 Task: Write the Name "Softage" in blank input field along with Click find button and Set the "Delete results from current search" Under Select in Process Payment.
Action: Mouse moved to (101, 14)
Screenshot: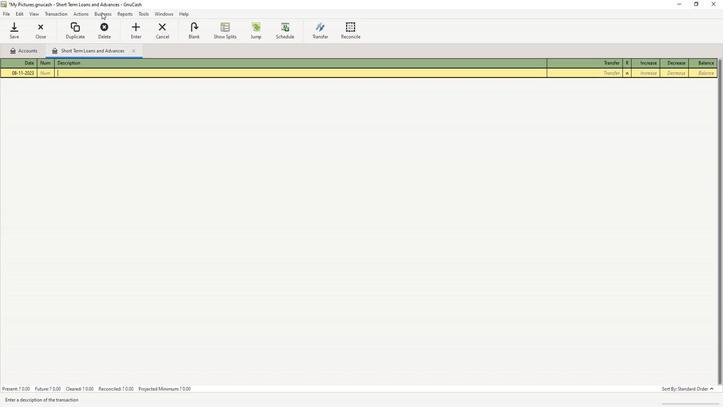 
Action: Mouse pressed left at (101, 14)
Screenshot: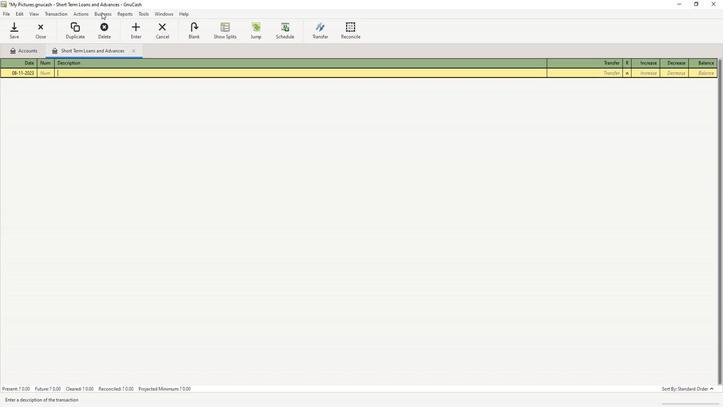 
Action: Mouse moved to (107, 23)
Screenshot: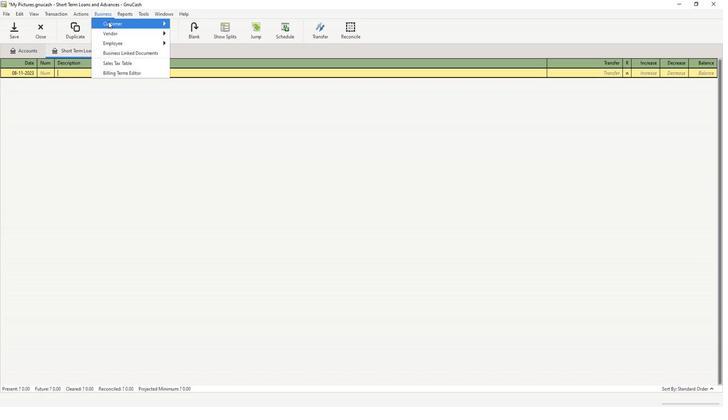 
Action: Mouse pressed left at (107, 23)
Screenshot: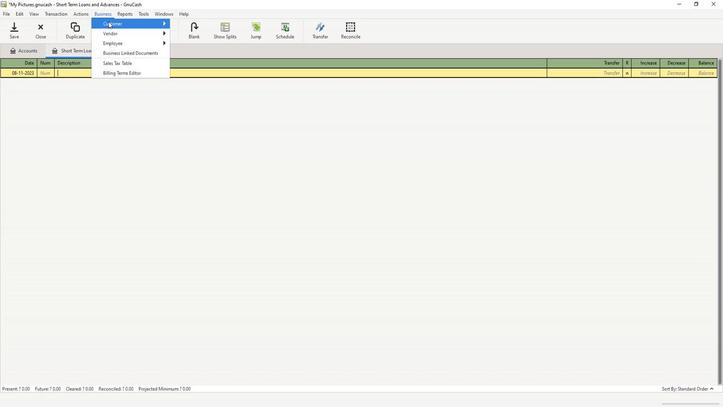
Action: Mouse moved to (198, 92)
Screenshot: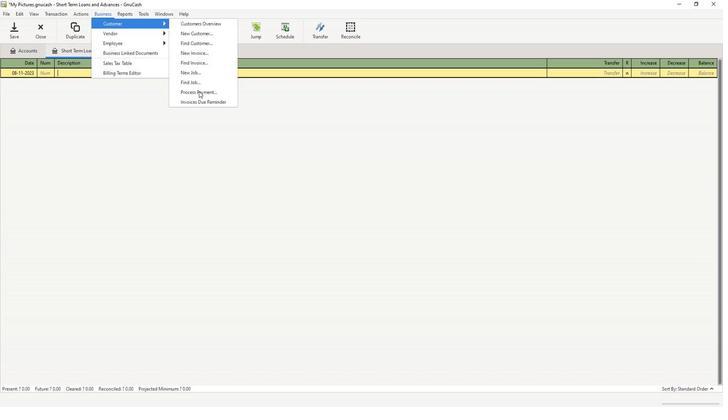 
Action: Mouse pressed left at (198, 92)
Screenshot: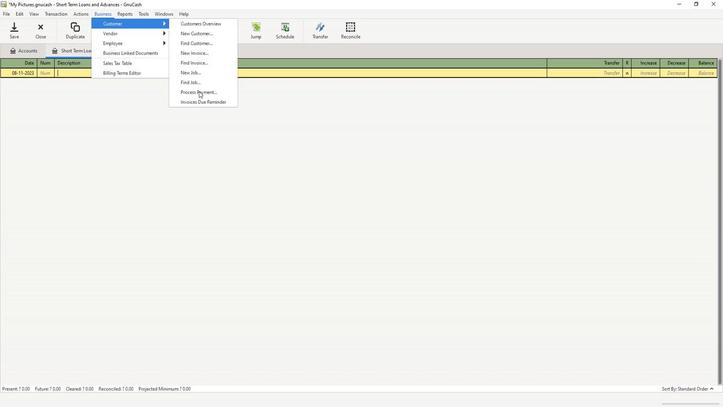 
Action: Mouse moved to (288, 128)
Screenshot: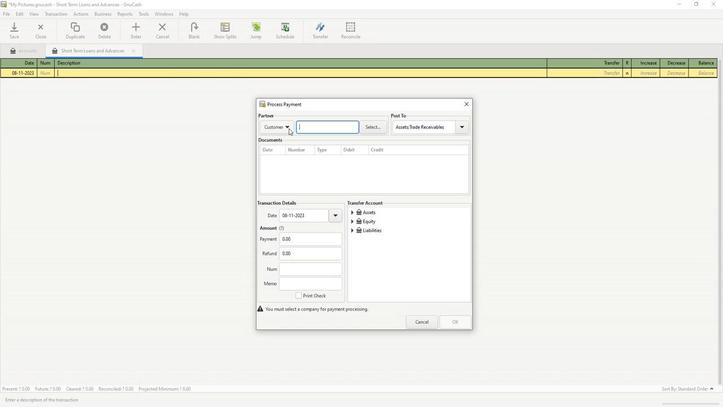 
Action: Mouse pressed left at (288, 128)
Screenshot: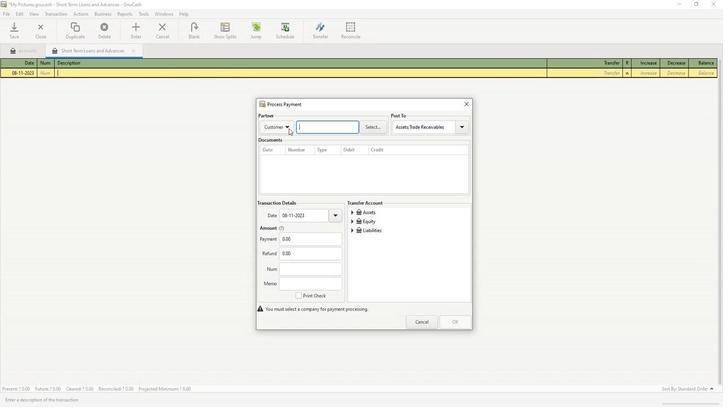 
Action: Mouse moved to (288, 149)
Screenshot: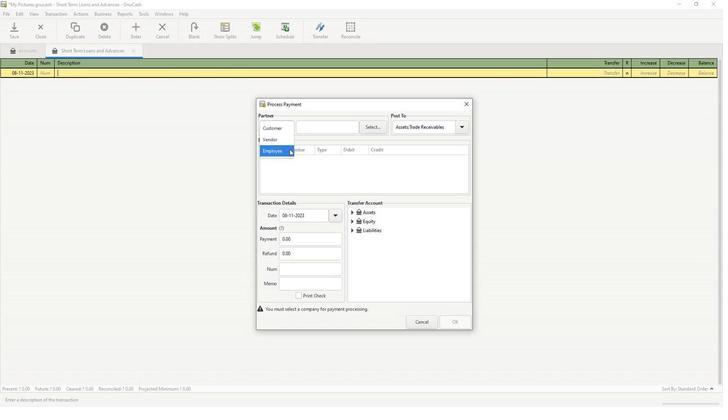
Action: Mouse pressed left at (288, 149)
Screenshot: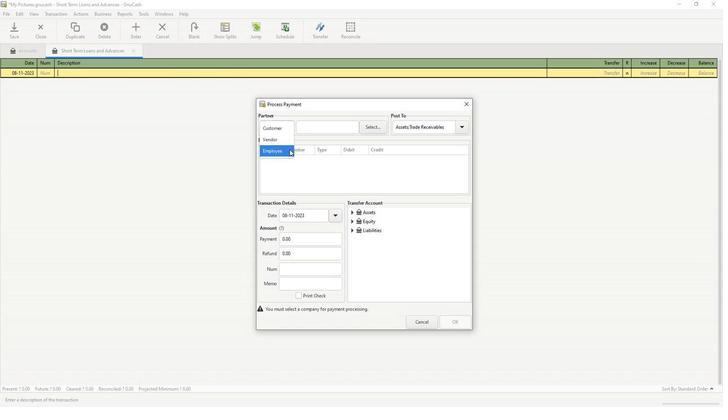 
Action: Mouse moved to (383, 126)
Screenshot: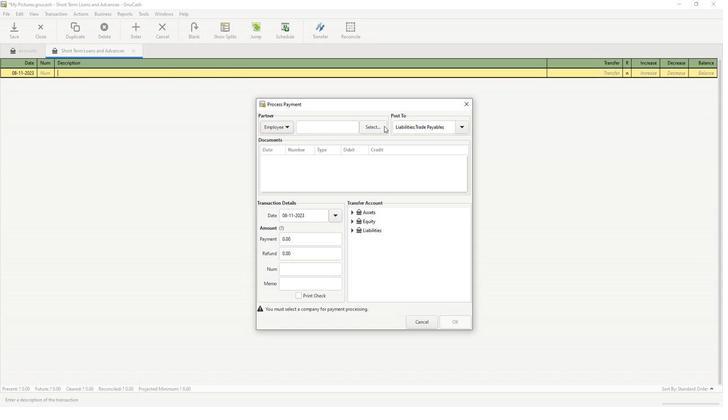 
Action: Mouse pressed left at (383, 126)
Screenshot: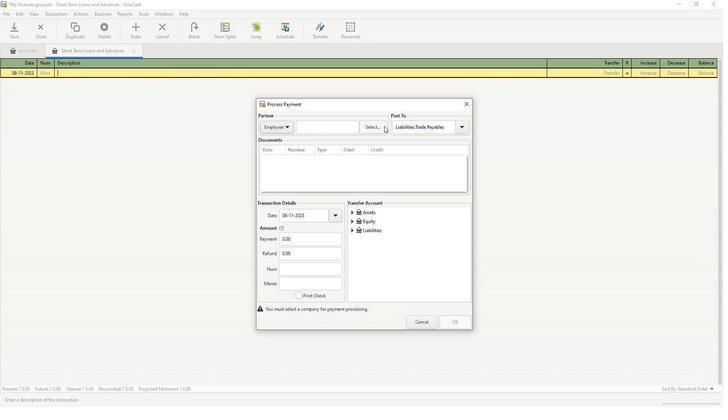 
Action: Mouse moved to (386, 195)
Screenshot: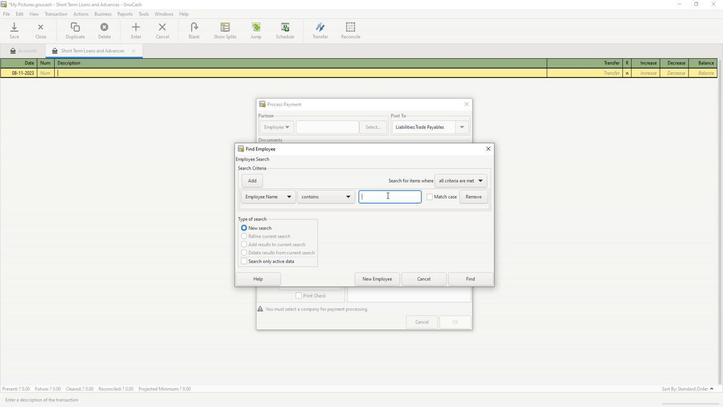 
Action: Mouse pressed left at (386, 195)
Screenshot: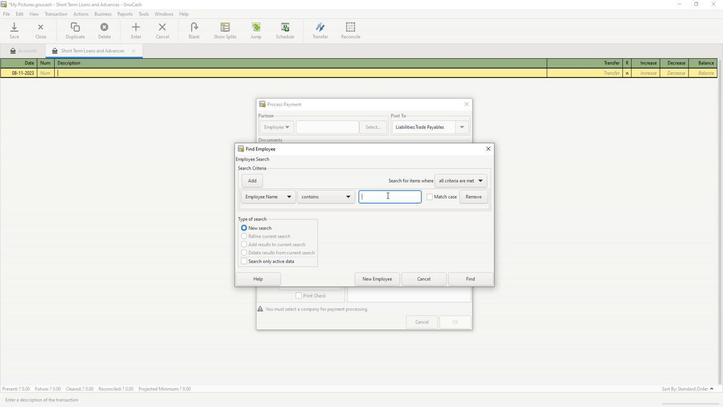 
Action: Key pressed softage
Screenshot: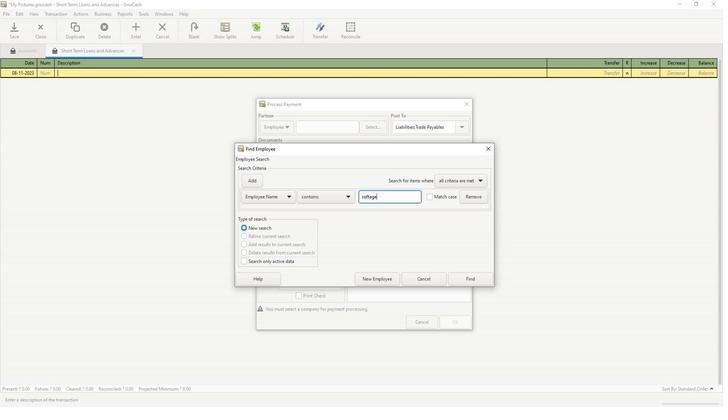 
Action: Mouse moved to (470, 276)
Screenshot: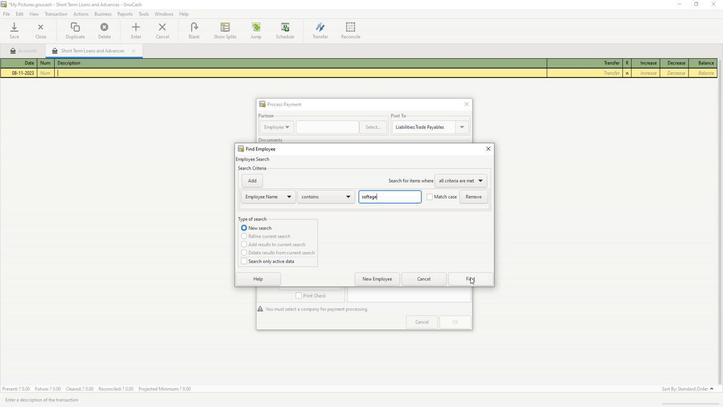 
Action: Mouse pressed left at (470, 276)
Screenshot: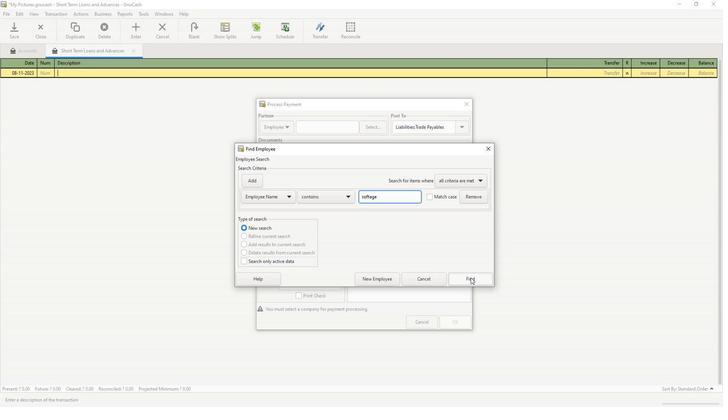 
Action: Mouse moved to (273, 241)
Screenshot: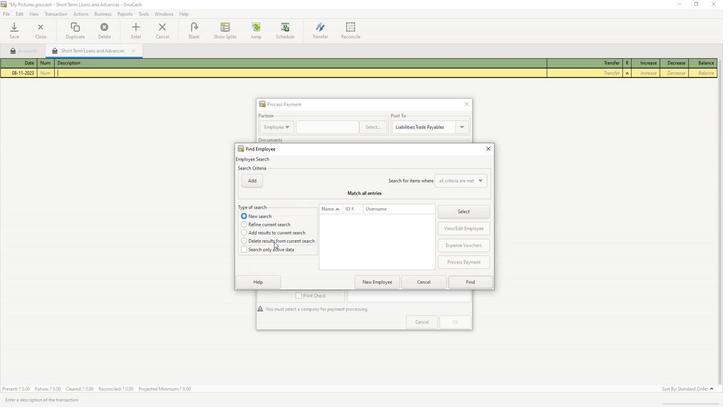 
Action: Mouse pressed left at (273, 241)
Screenshot: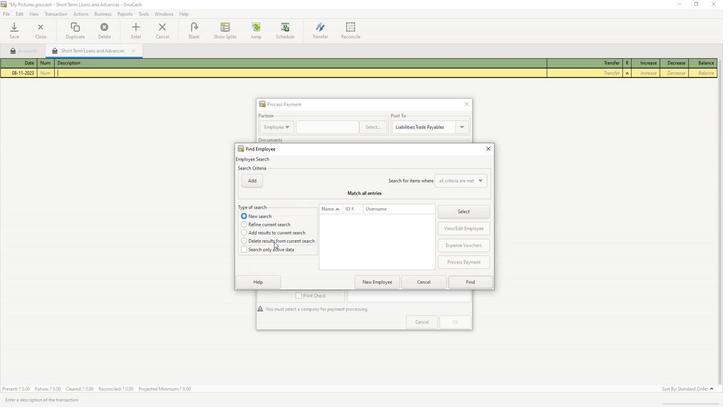 
Action: Mouse moved to (471, 280)
Screenshot: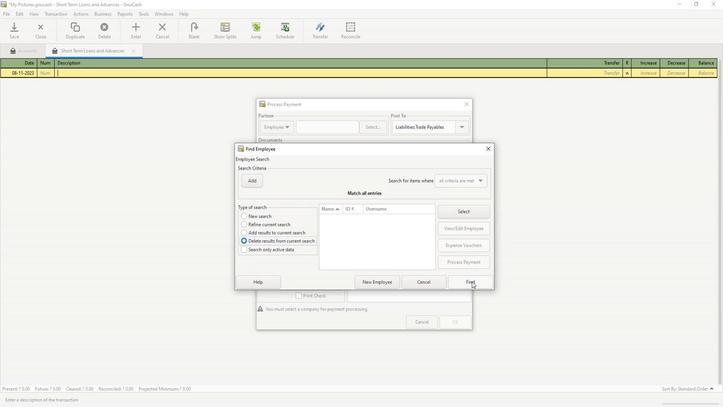 
Action: Mouse pressed left at (471, 280)
Screenshot: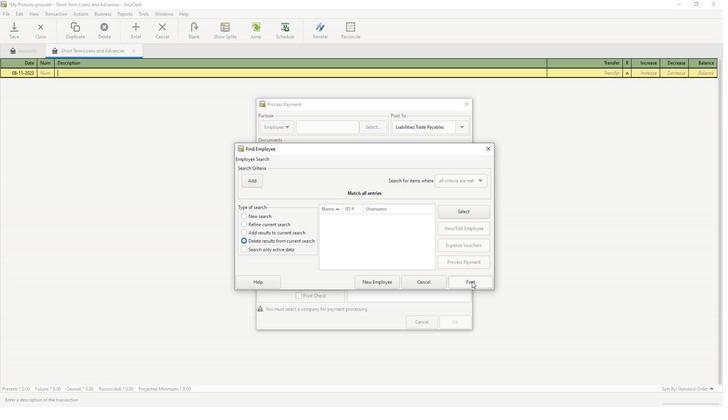 
